 Task: Add an event with the title Casual Coffee Meeting with Key Business Mentor, date '2023/11/25', time 7:50 AM to 9:50 AM, logged in from the account softage.3@softage.netand send the event invitation to softage.6@softage.net and softage.7@softage.net. Set a reminder for the event 30 minutes before
Action: Mouse moved to (105, 100)
Screenshot: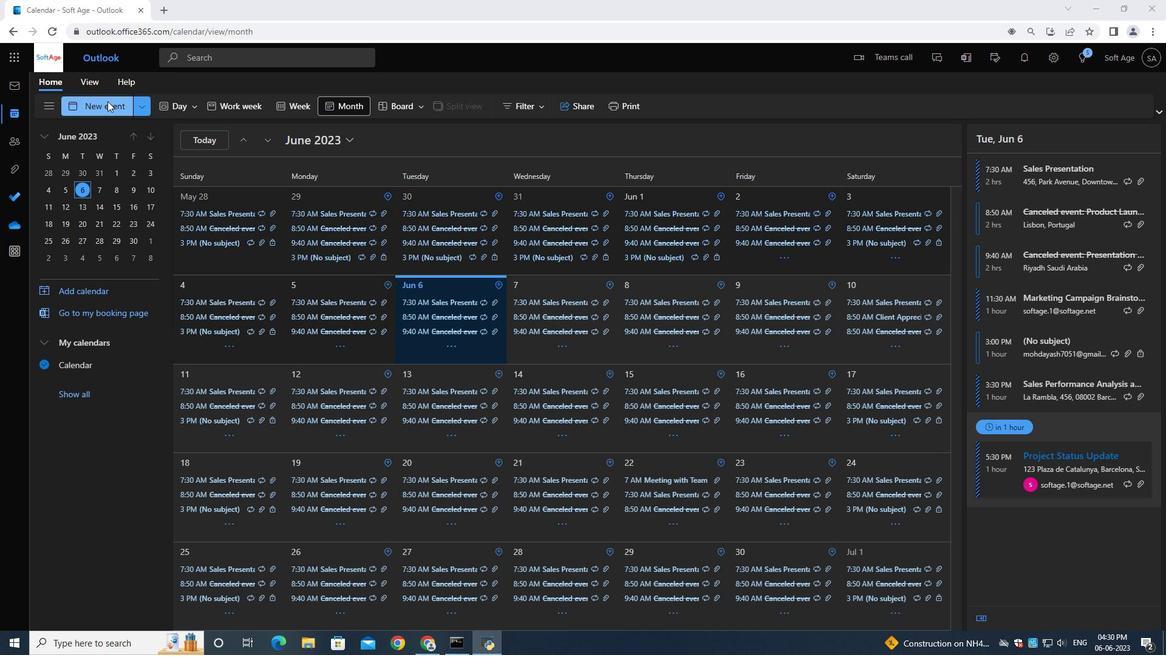 
Action: Mouse pressed left at (105, 100)
Screenshot: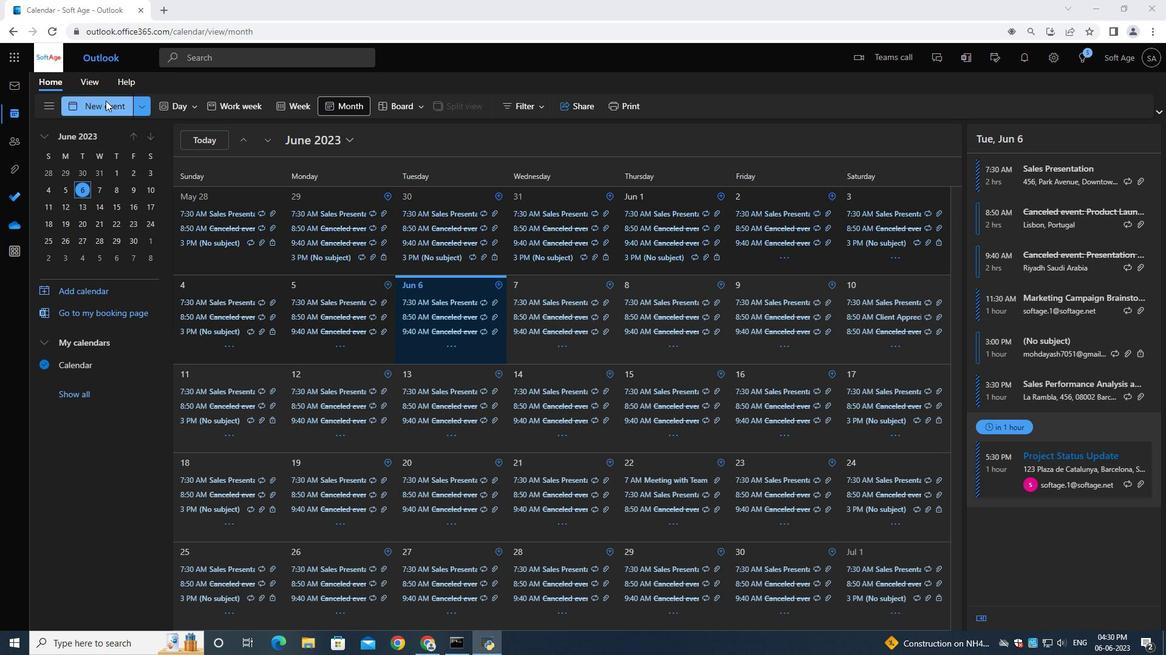 
Action: Mouse moved to (298, 193)
Screenshot: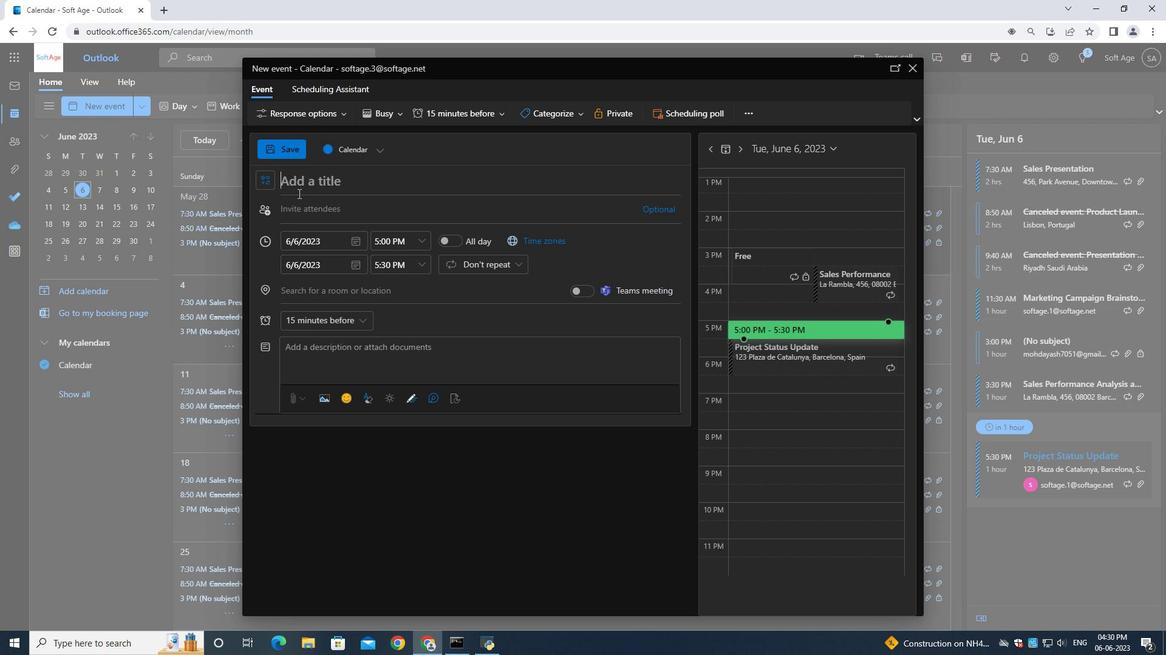 
Action: Key pressed <Key.shift><Key.shift><Key.shift><Key.shift><Key.shift><Key.shift><Key.shift><Key.shift><Key.shift><Key.shift><Key.shift><Key.shift><Key.shift><Key.shift><Key.shift><Key.shift><Key.shift><Key.shift>Softag<Key.backspace><Key.backspace><Key.backspace><Key.backspace><Key.backspace><Key.backspace><Key.backspace><Key.backspace><Key.shift><Key.shift>Casual<Key.space><Key.shift>Coffee<Key.space><Key.shift><Key.shift><Key.shift>Meeting<Key.space><Key.shift><Key.shift><Key.shift><Key.shift><Key.shift><Key.shift><Key.shift><Key.shift><Key.shift><Key.shift><Key.shift><Key.shift><Key.shift>with<Key.space><Key.shift>Key<Key.space><Key.shift><Key.shift><Key.shift><Key.shift>Business<Key.space><Key.shift>Mentor
Screenshot: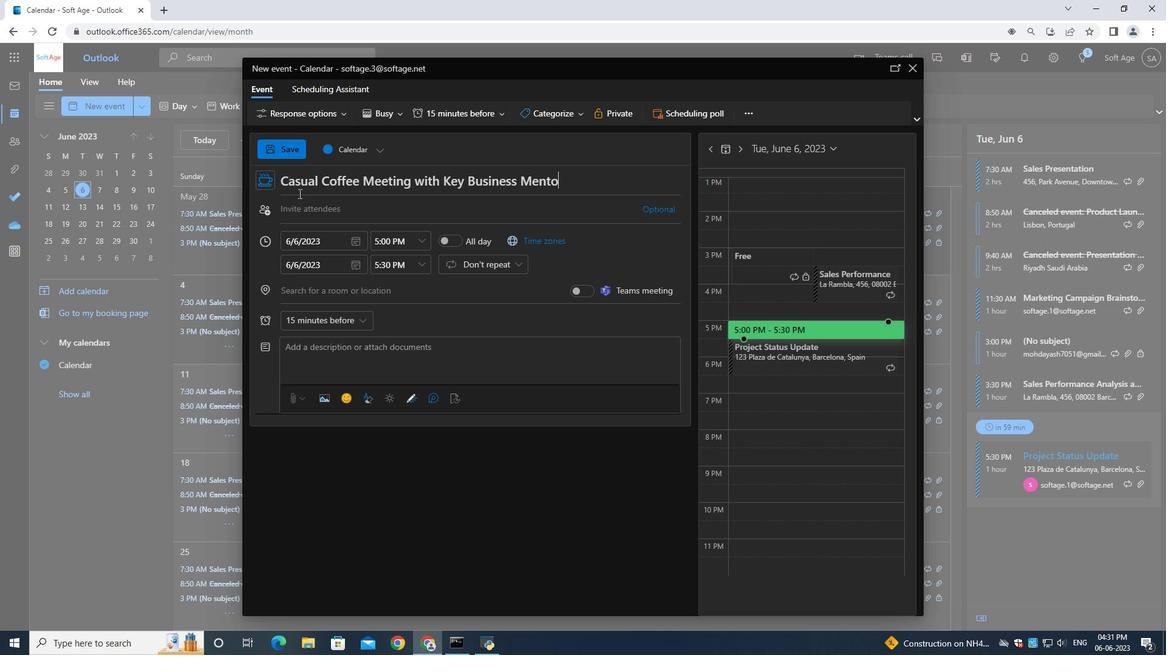 
Action: Mouse moved to (360, 242)
Screenshot: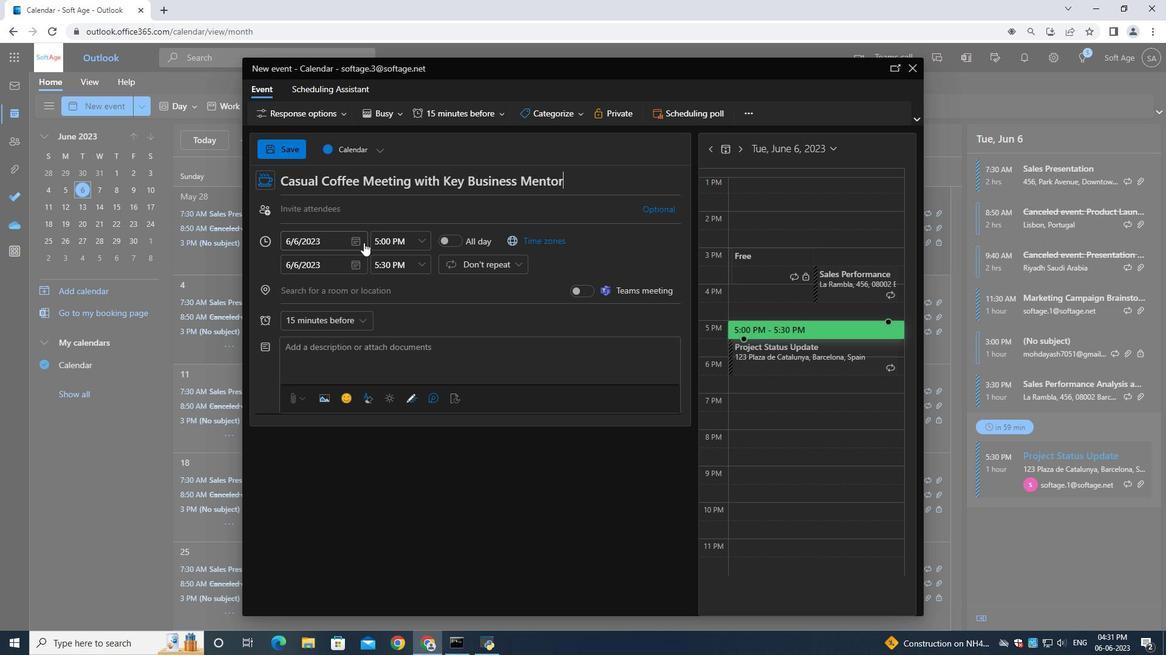 
Action: Mouse pressed left at (360, 242)
Screenshot: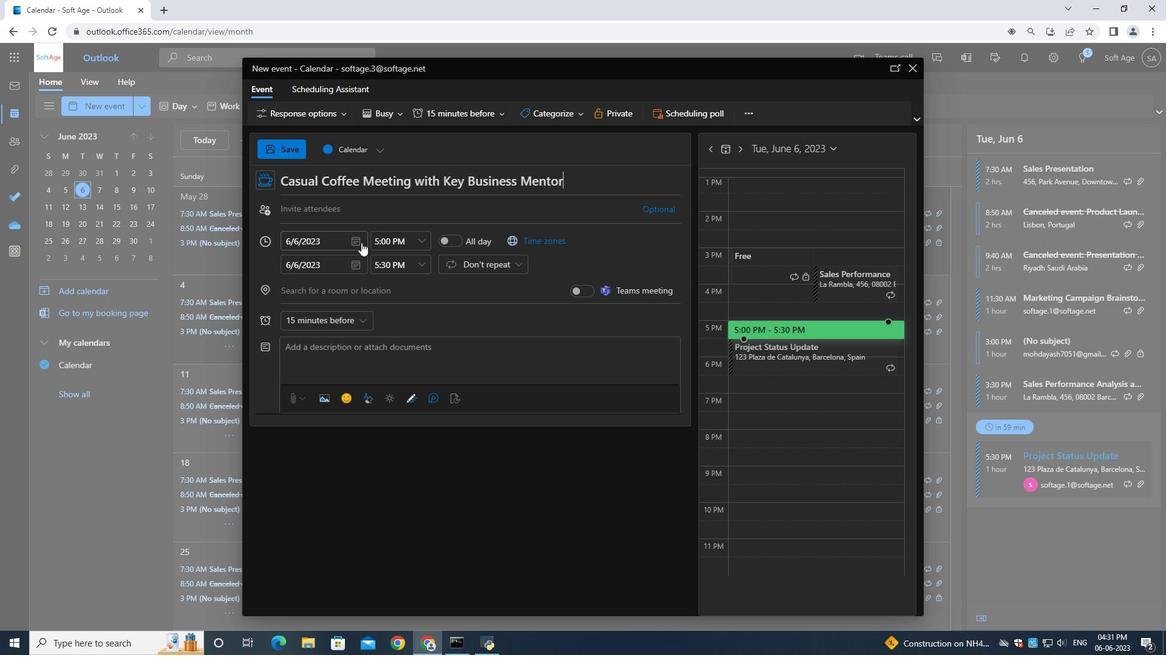 
Action: Mouse moved to (399, 270)
Screenshot: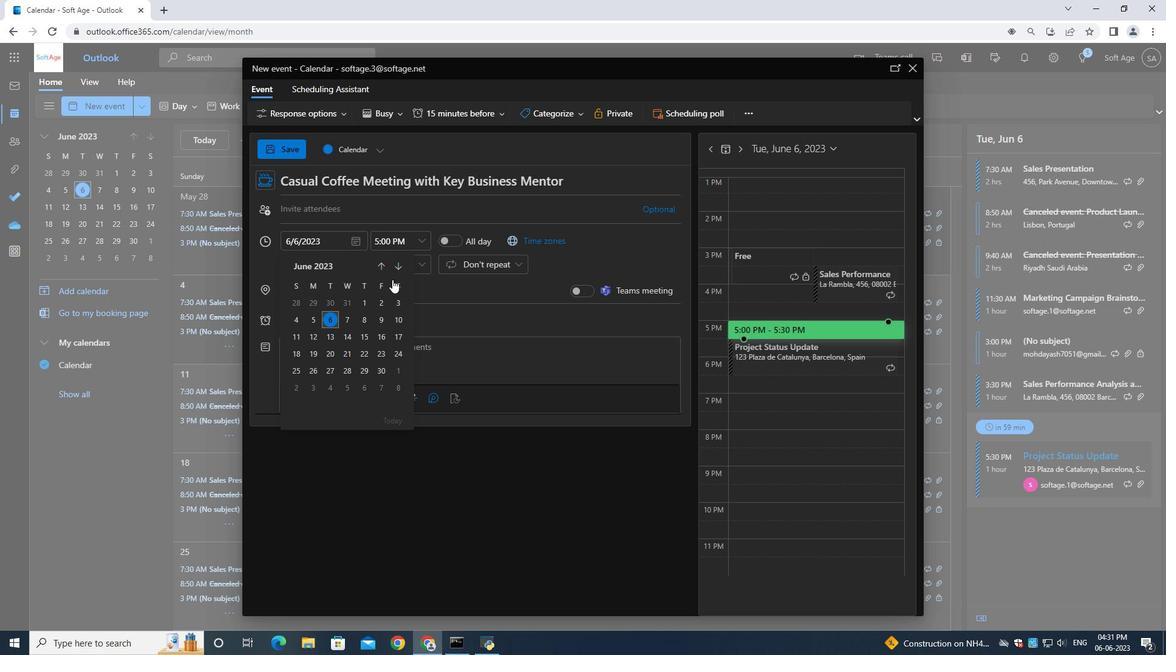 
Action: Mouse pressed left at (399, 270)
Screenshot: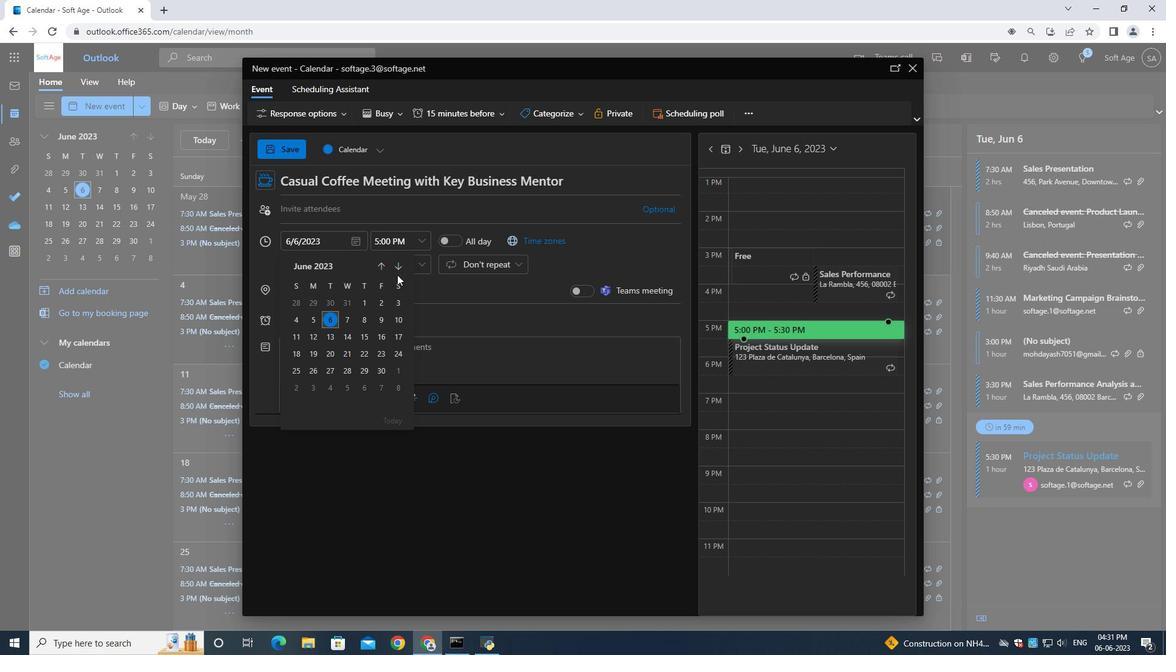 
Action: Mouse pressed left at (399, 270)
Screenshot: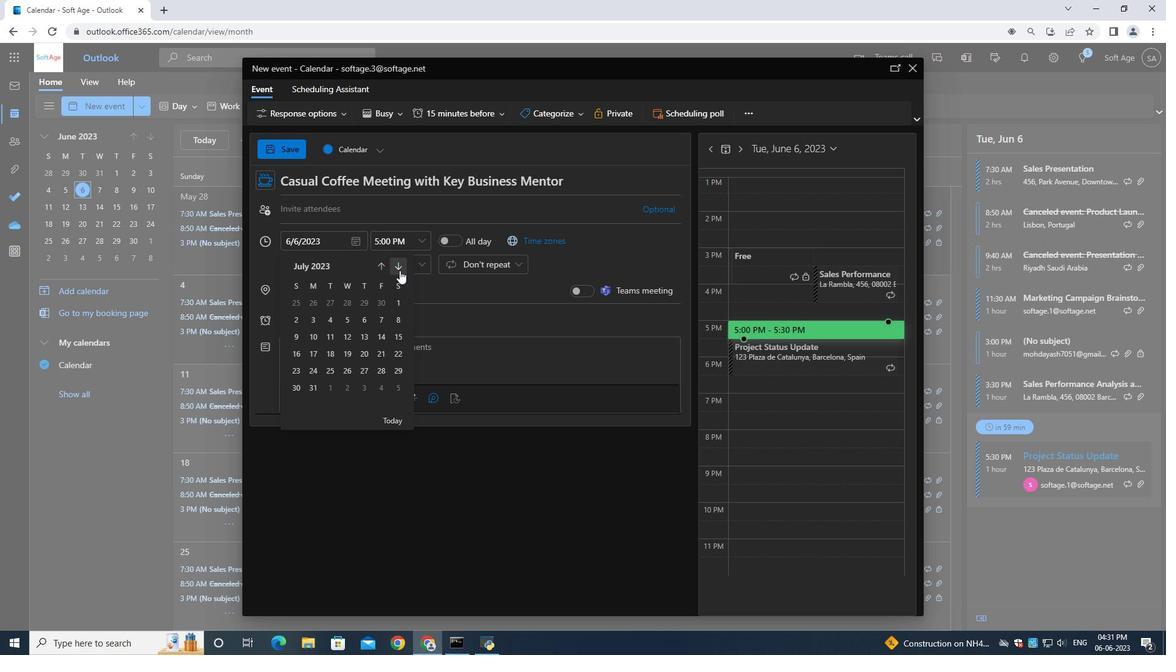 
Action: Mouse moved to (400, 270)
Screenshot: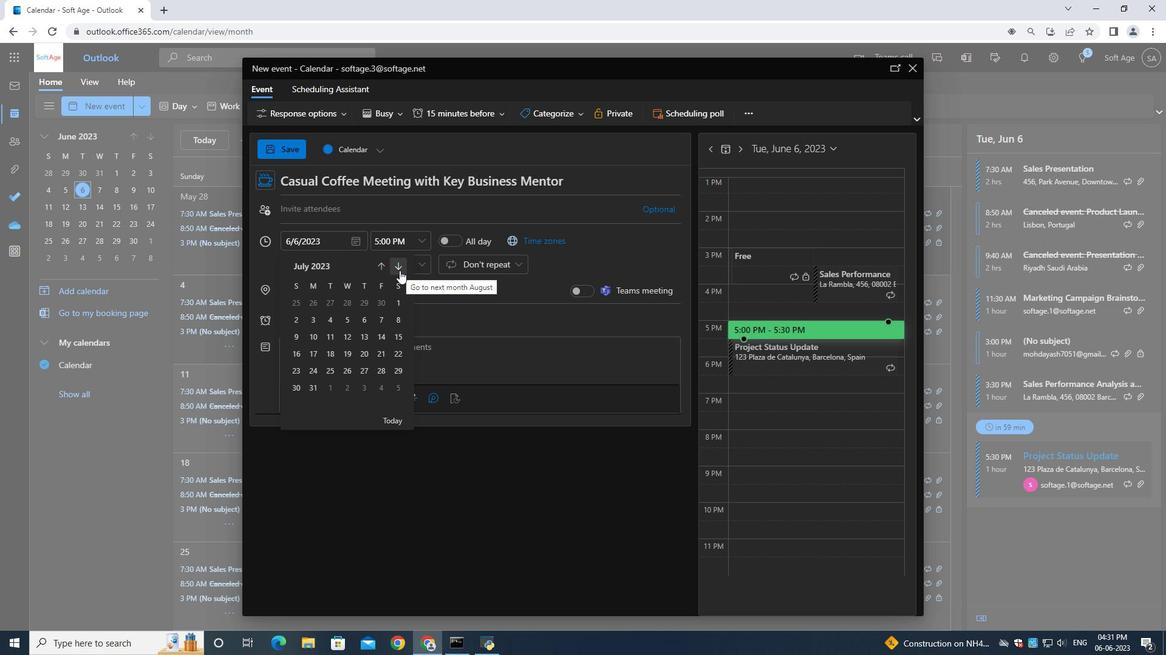 
Action: Mouse pressed left at (400, 270)
Screenshot: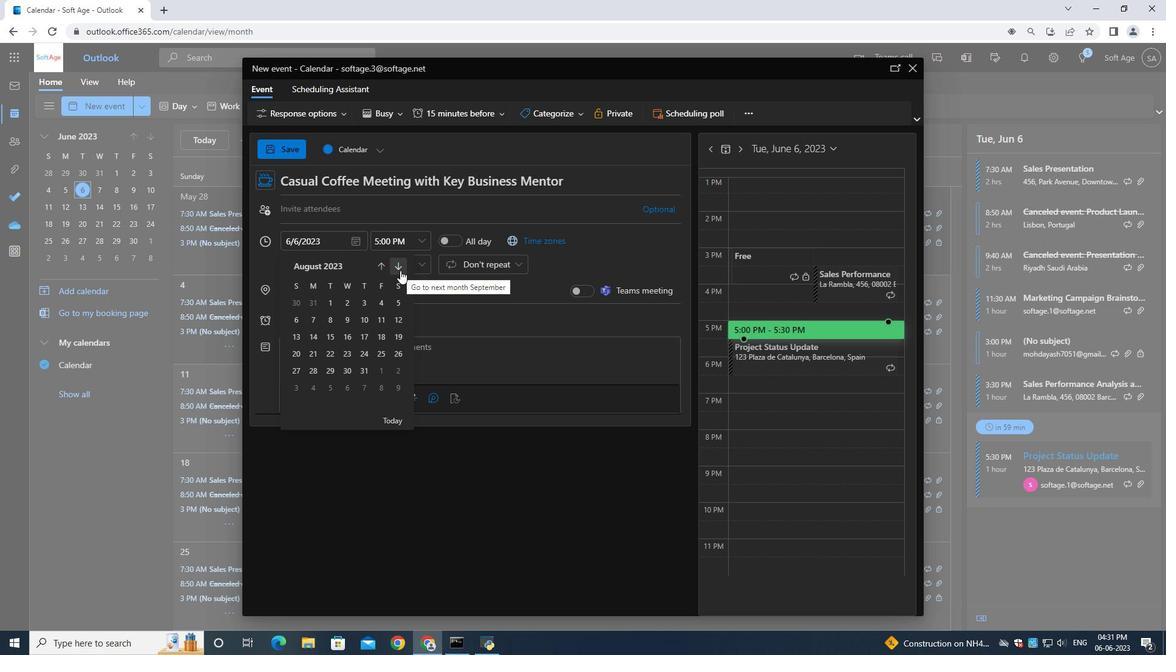 
Action: Mouse pressed left at (400, 270)
Screenshot: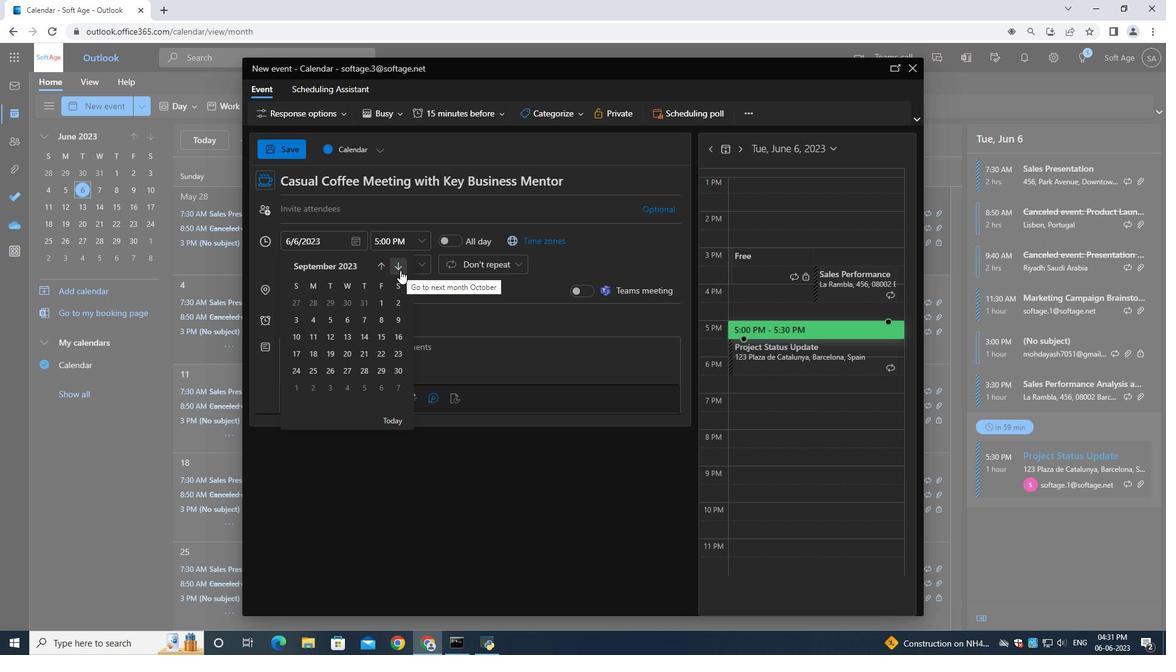 
Action: Mouse pressed left at (400, 270)
Screenshot: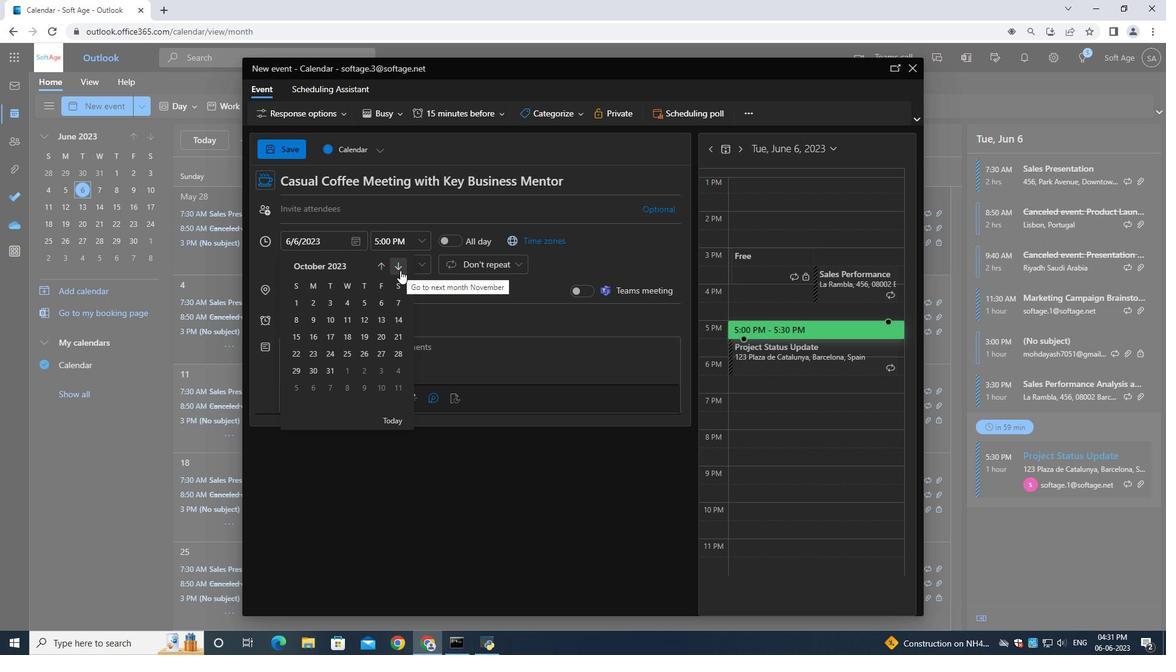 
Action: Mouse moved to (393, 351)
Screenshot: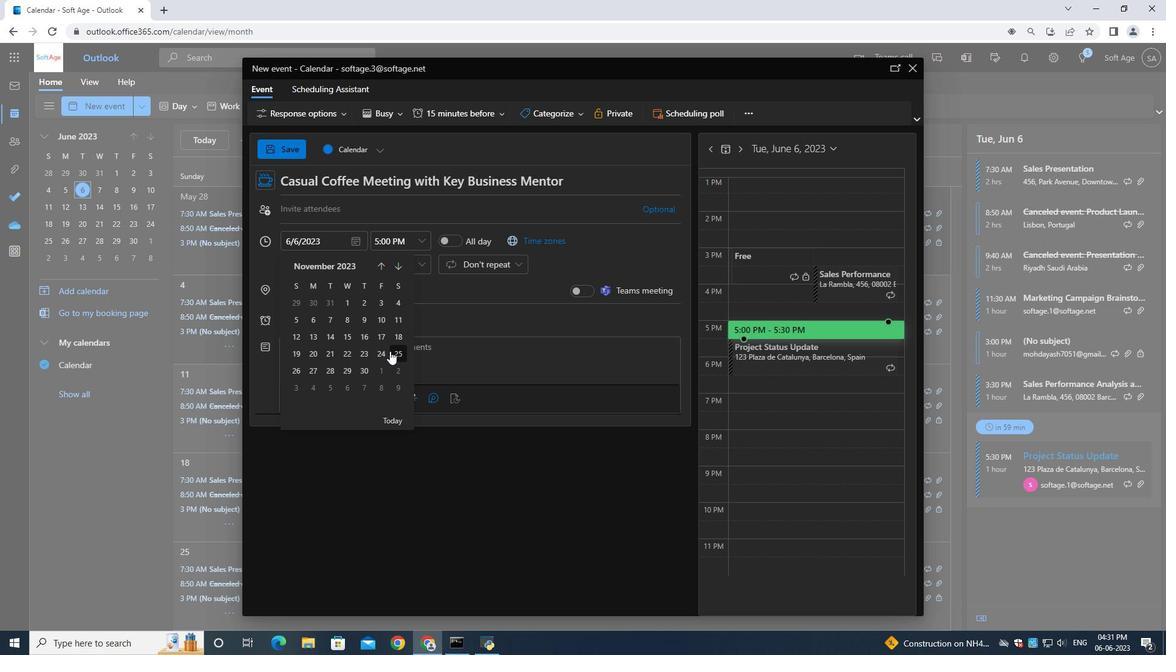
Action: Mouse pressed left at (393, 351)
Screenshot: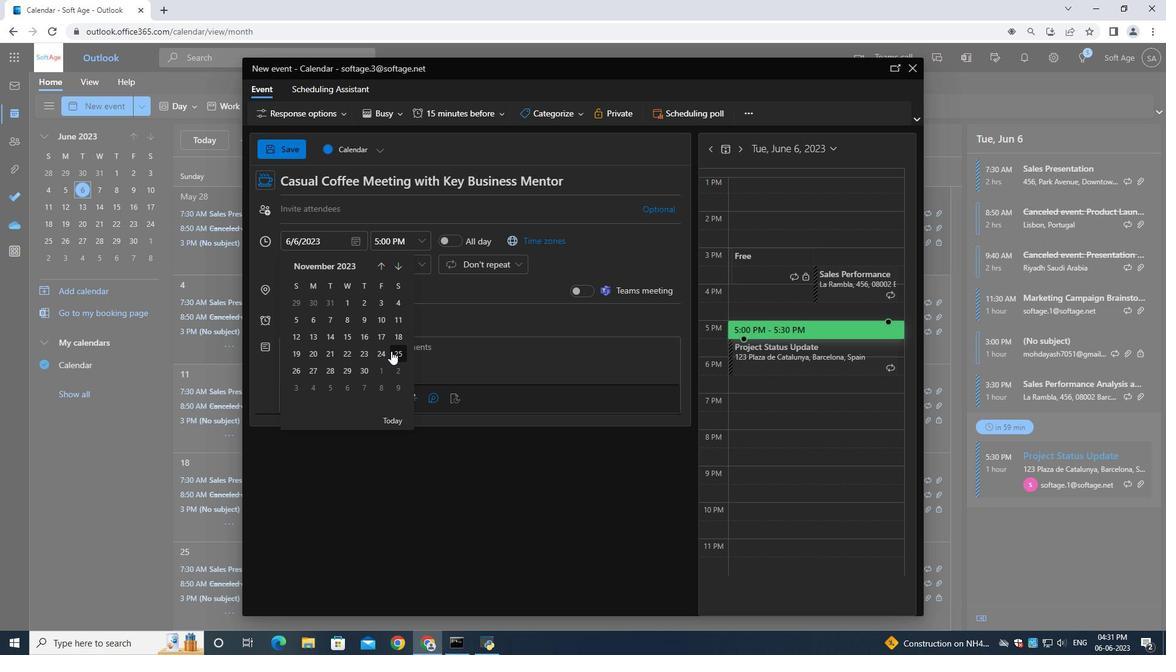 
Action: Mouse moved to (383, 241)
Screenshot: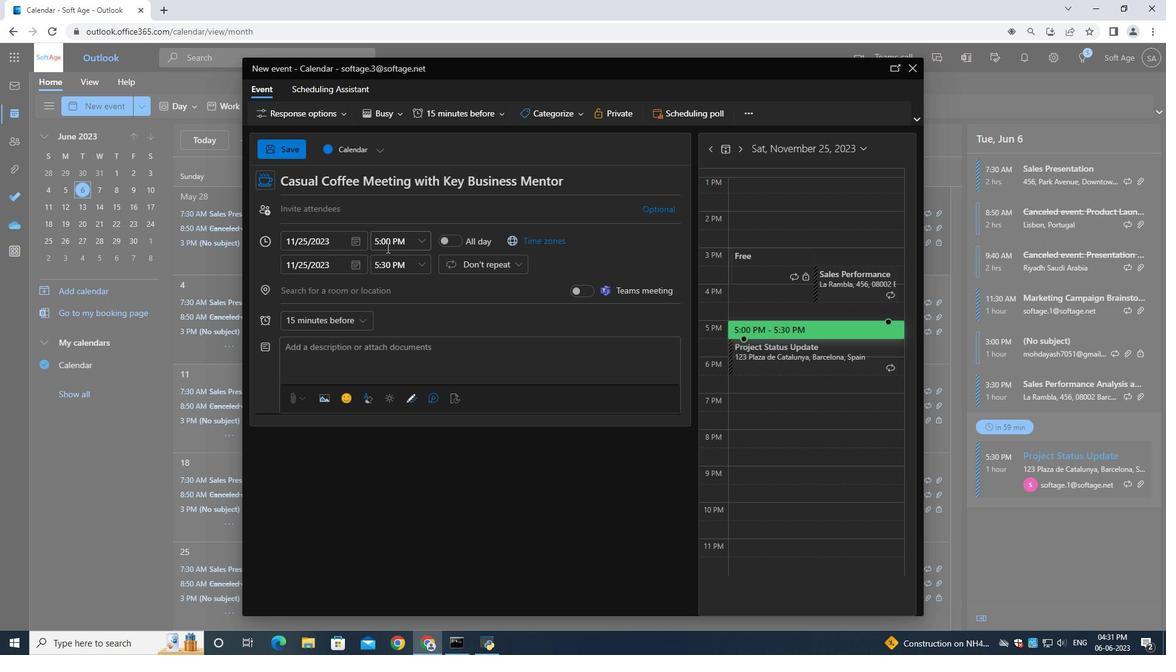 
Action: Mouse pressed left at (383, 241)
Screenshot: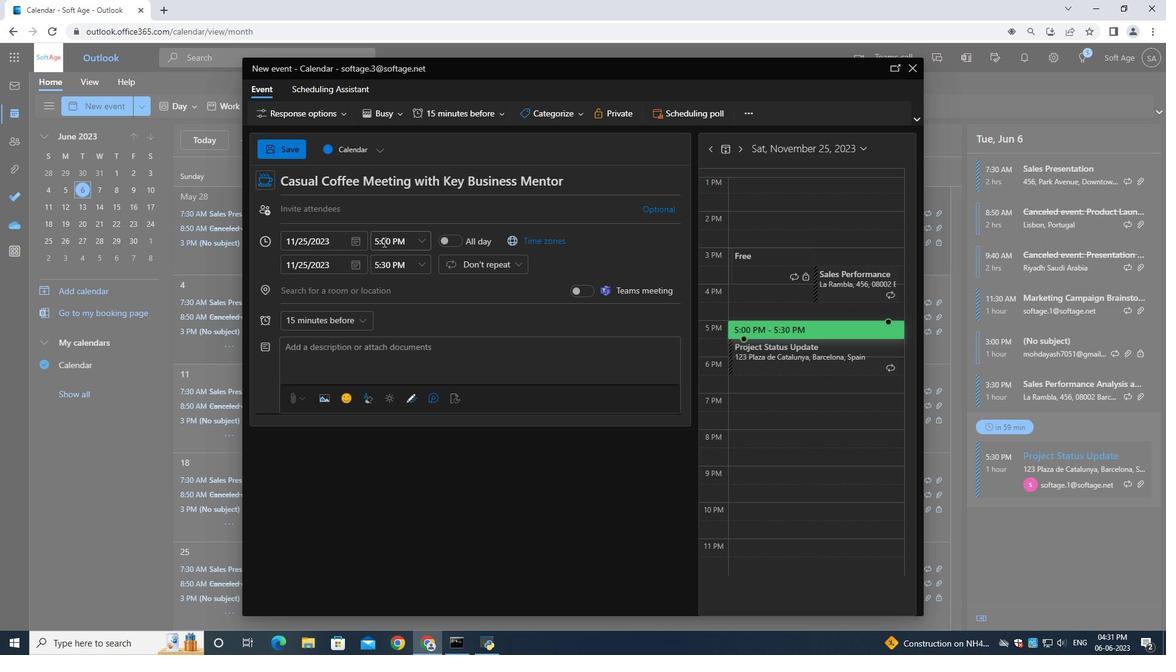 
Action: Mouse moved to (385, 241)
Screenshot: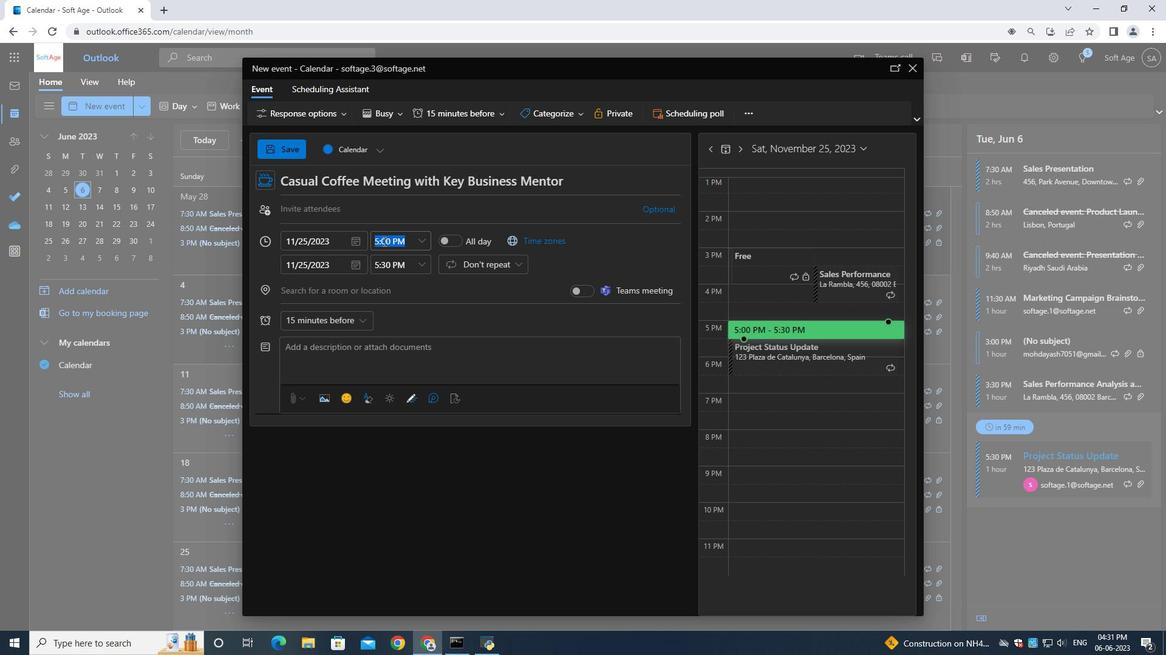 
Action: Key pressed 7<Key.shift_r>:50<Key.shift>AM
Screenshot: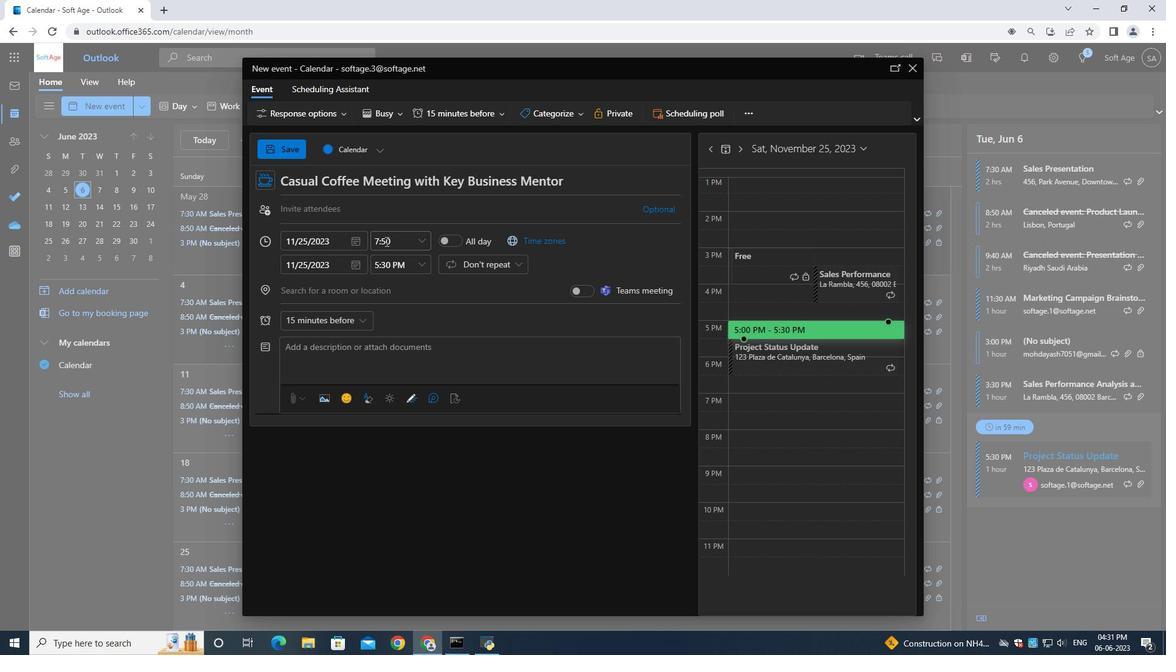 
Action: Mouse moved to (389, 261)
Screenshot: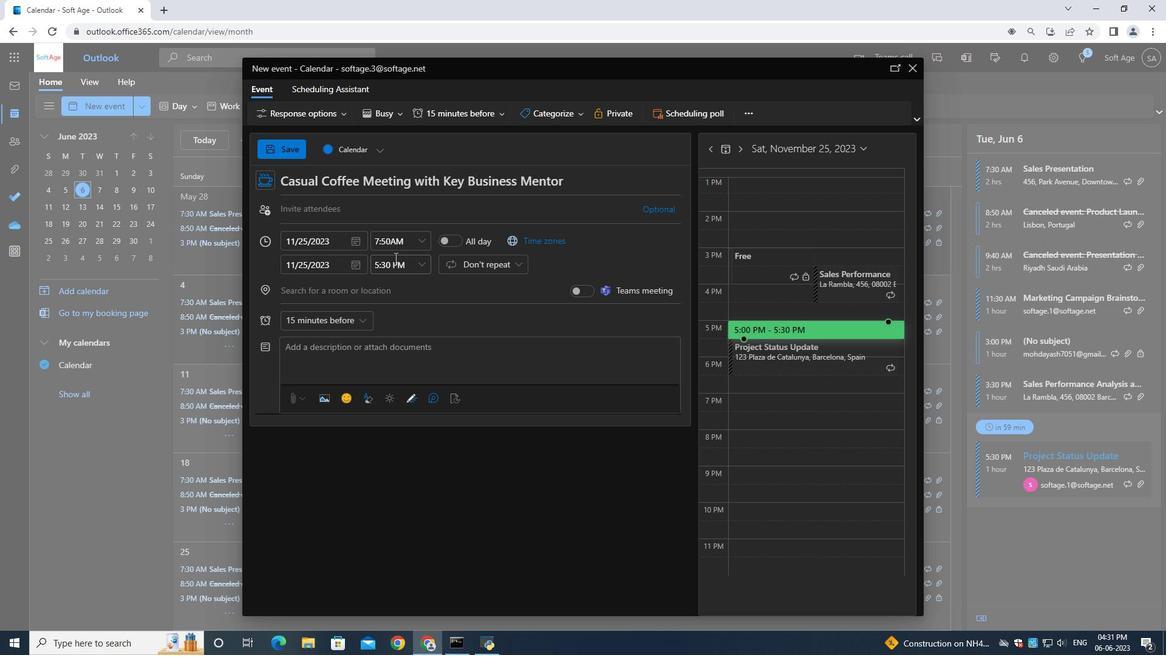 
Action: Mouse pressed left at (389, 261)
Screenshot: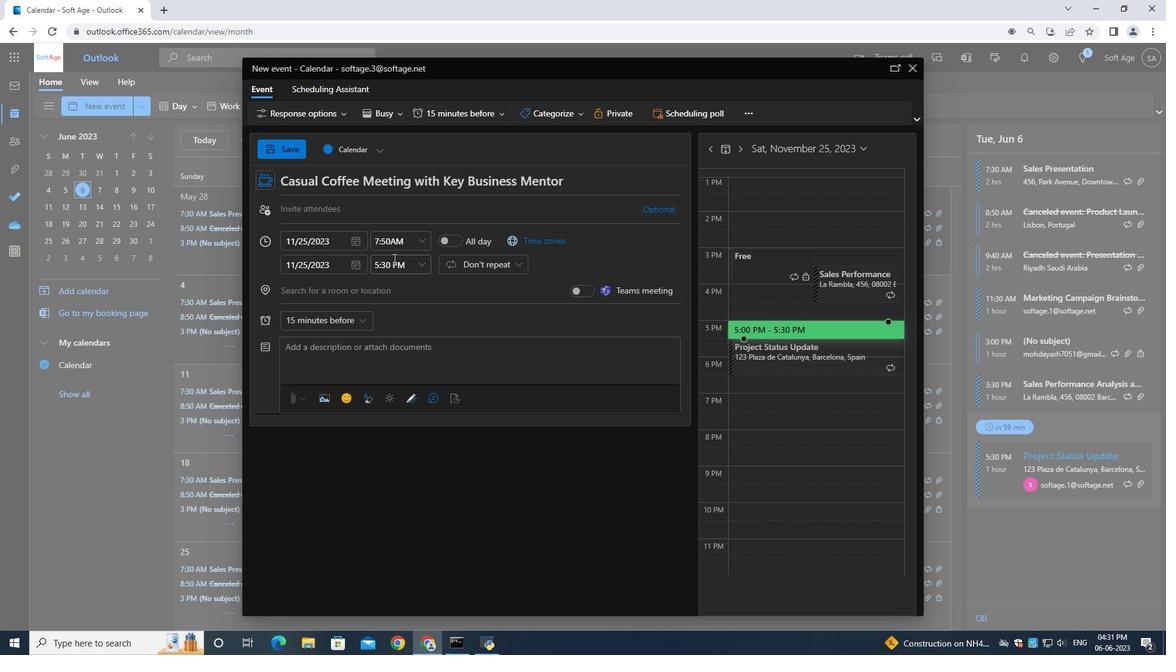 
Action: Mouse moved to (389, 261)
Screenshot: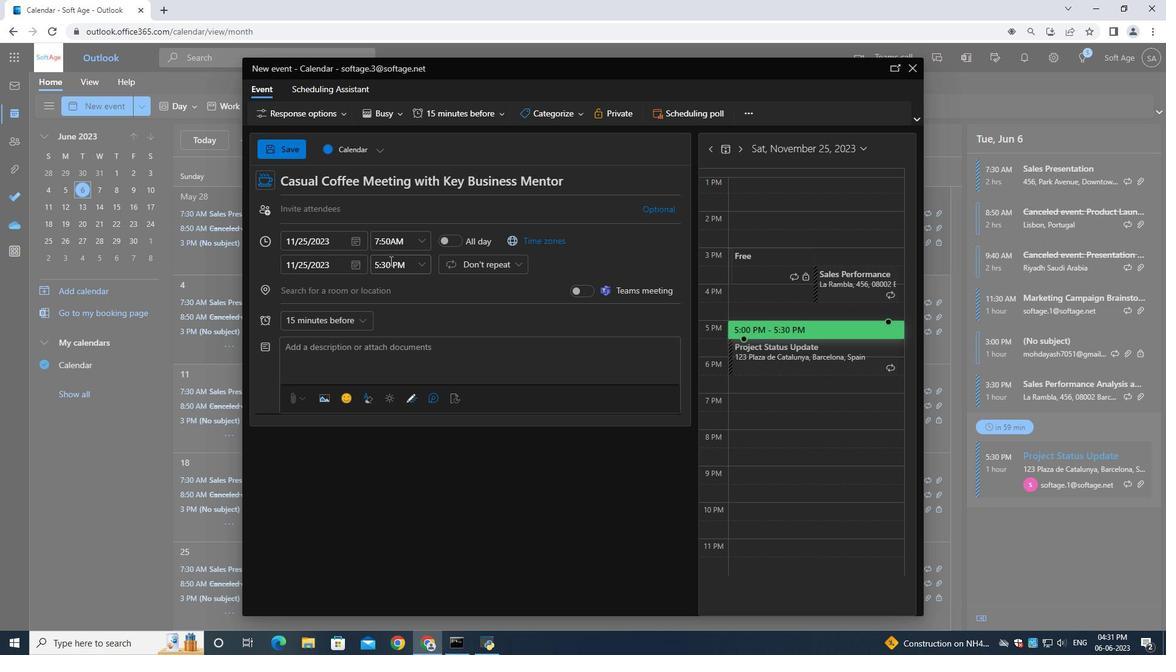 
Action: Key pressed 9<Key.shift_r>:50<Key.shift>AM
Screenshot: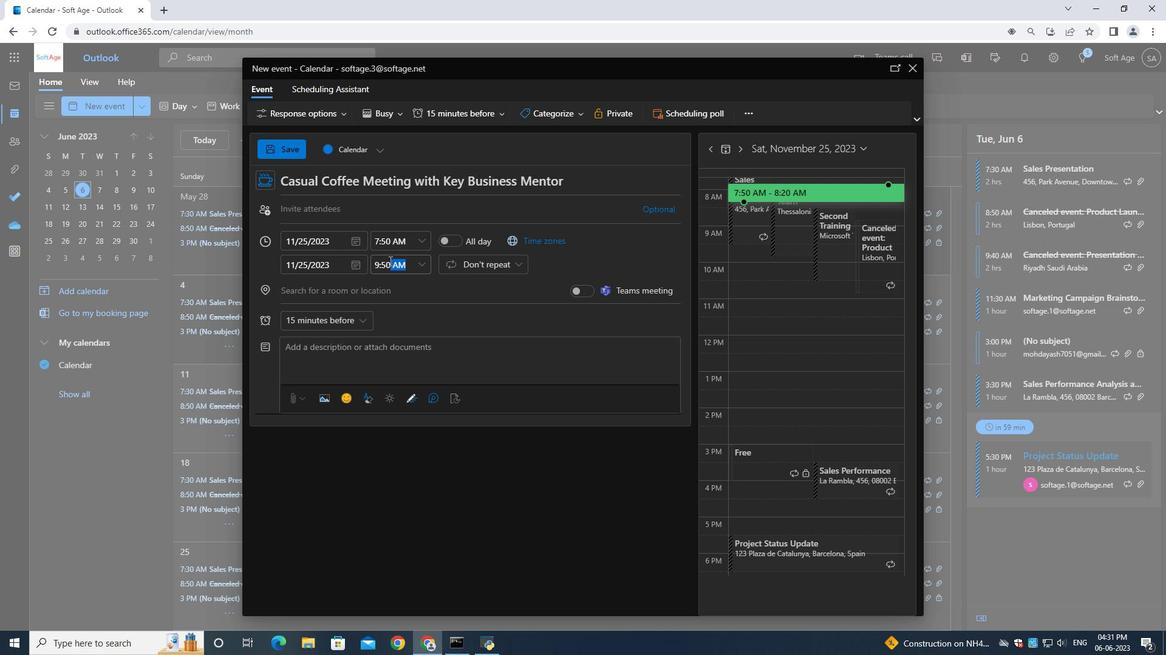 
Action: Mouse moved to (295, 208)
Screenshot: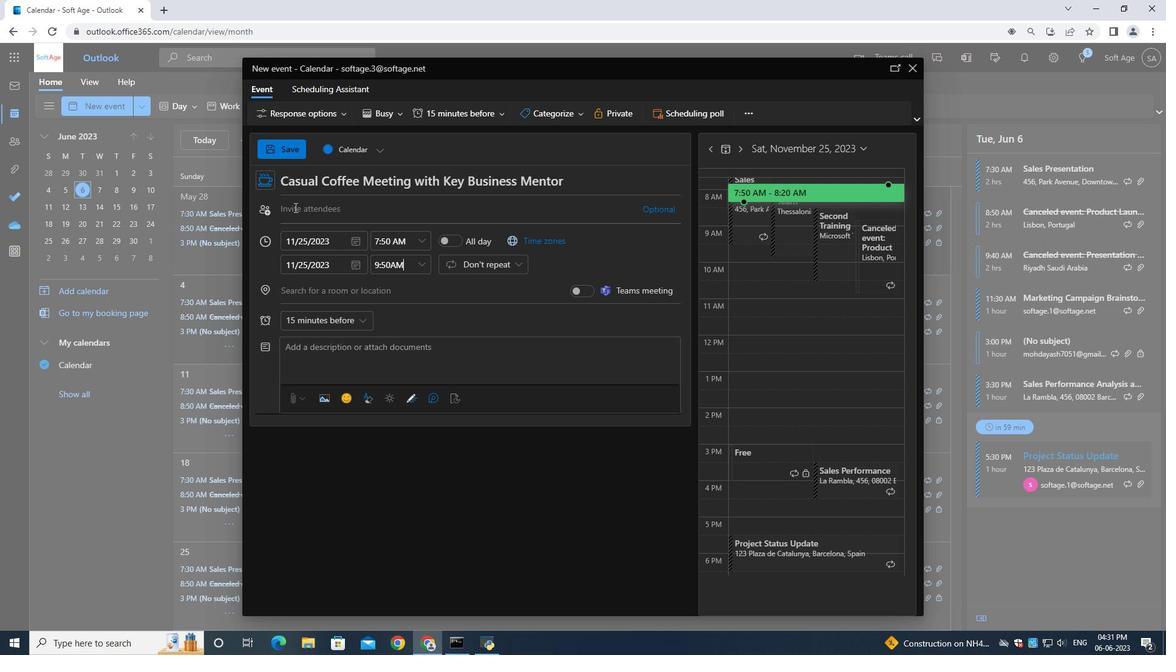 
Action: Mouse pressed left at (295, 208)
Screenshot: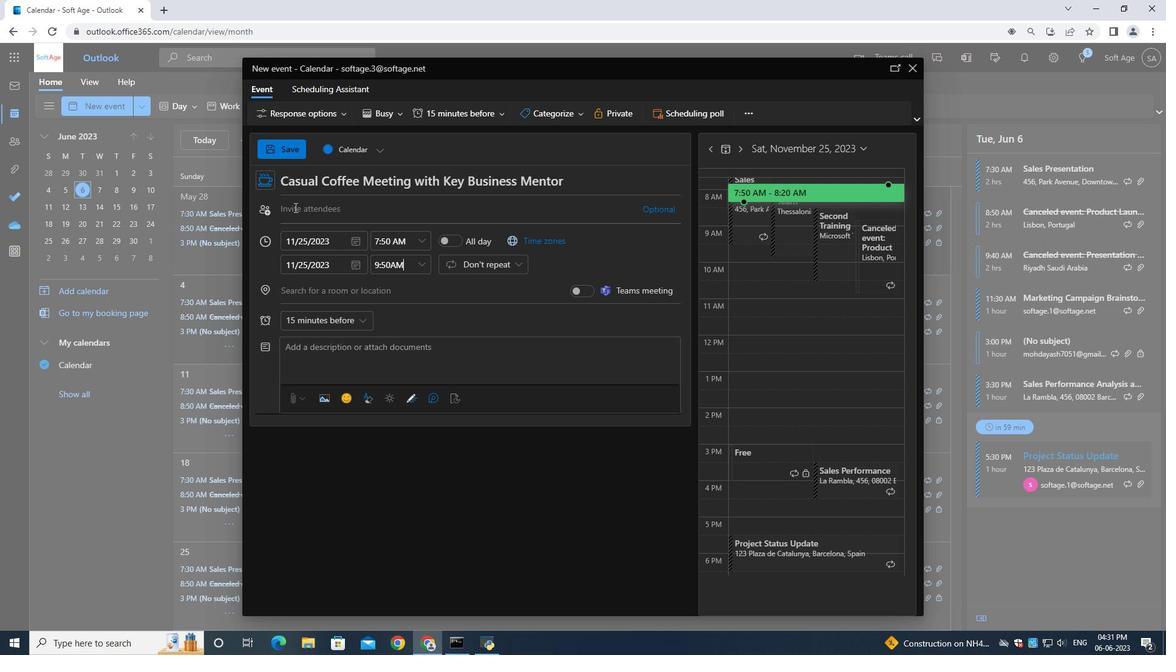 
Action: Key pressed softage.6<Key.shift>@softage.net
Screenshot: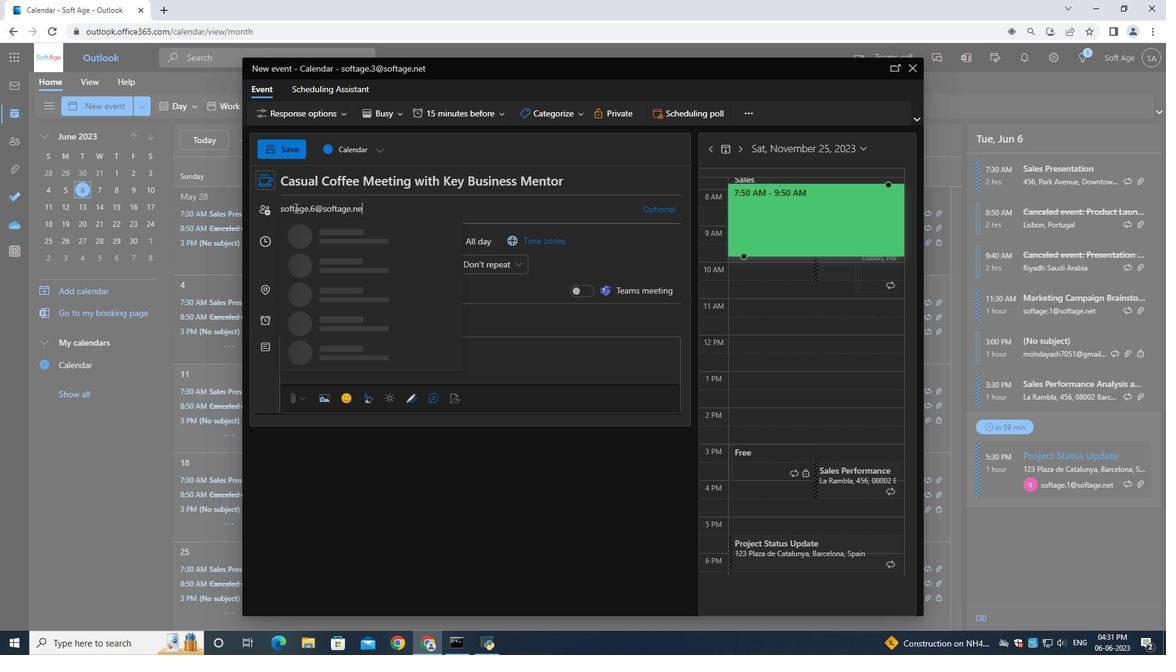 
Action: Mouse moved to (346, 238)
Screenshot: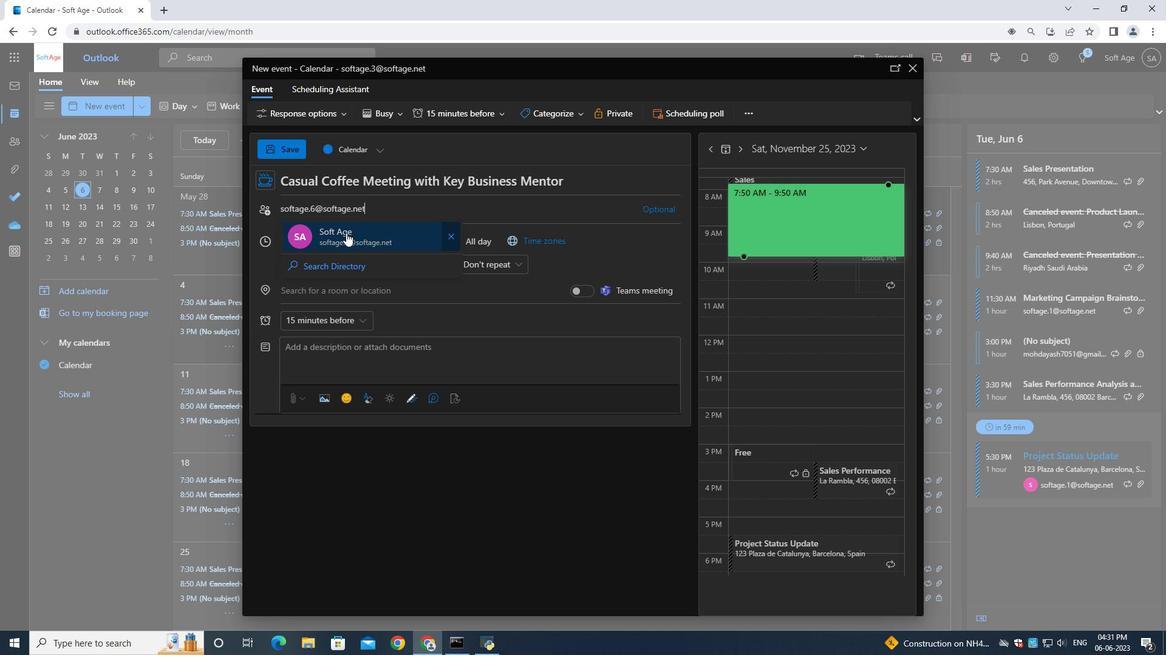 
Action: Mouse pressed left at (346, 238)
Screenshot: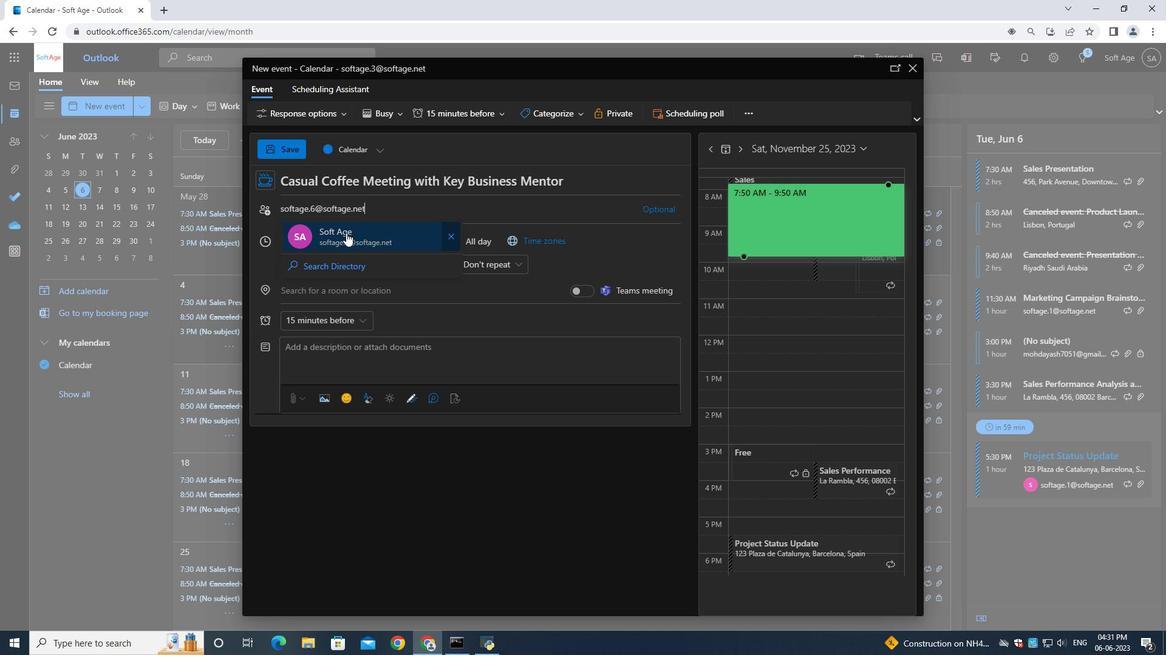 
Action: Mouse moved to (348, 236)
Screenshot: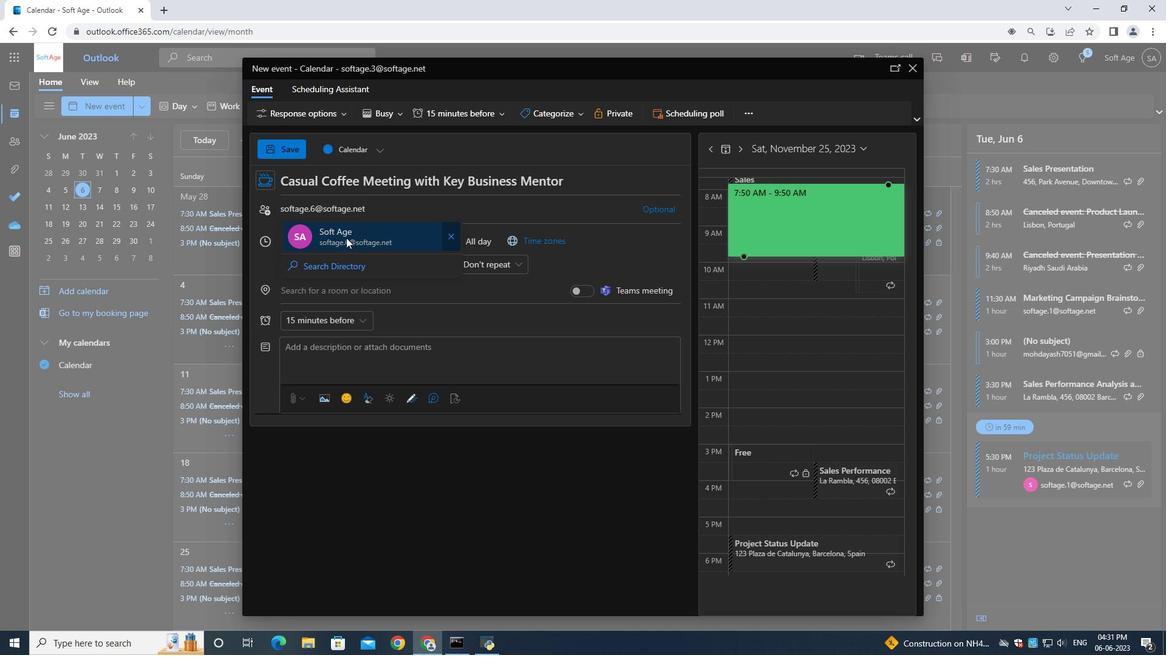 
Action: Key pressed softage.7<Key.shift>@softage.net
Screenshot: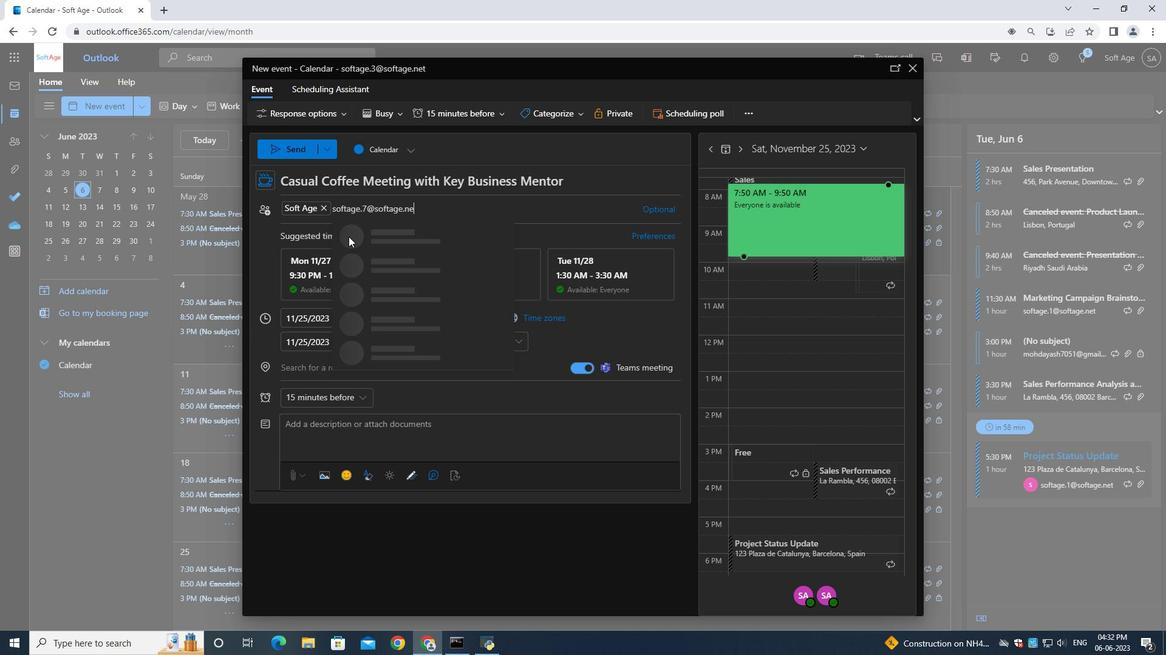 
Action: Mouse moved to (368, 237)
Screenshot: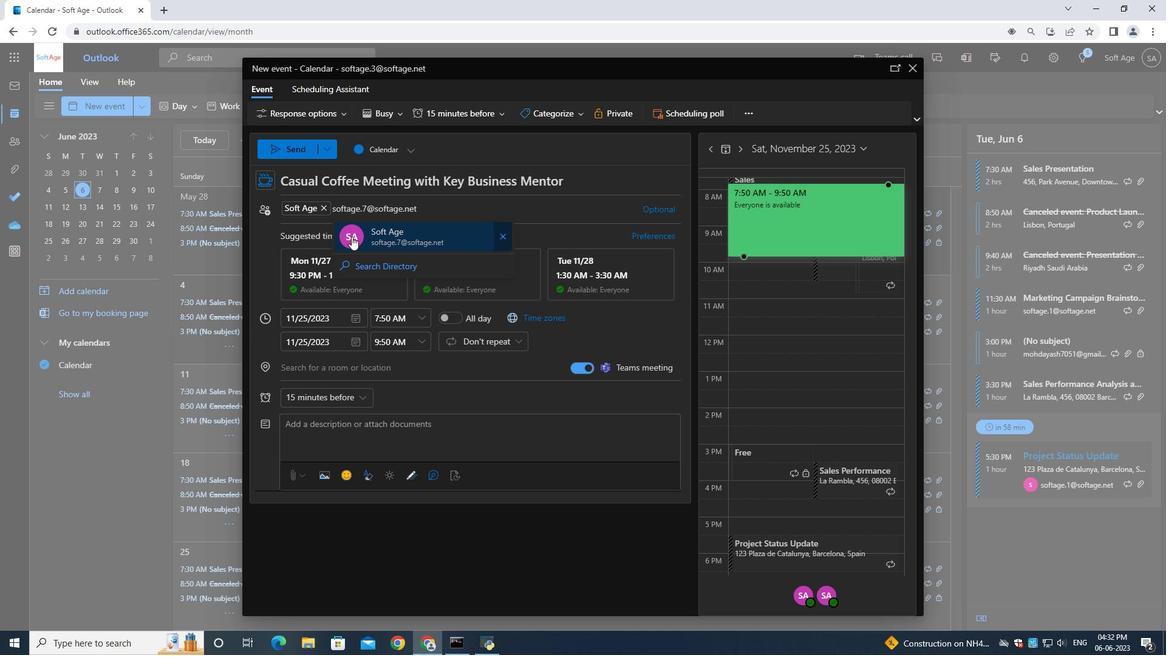 
Action: Mouse pressed left at (368, 237)
Screenshot: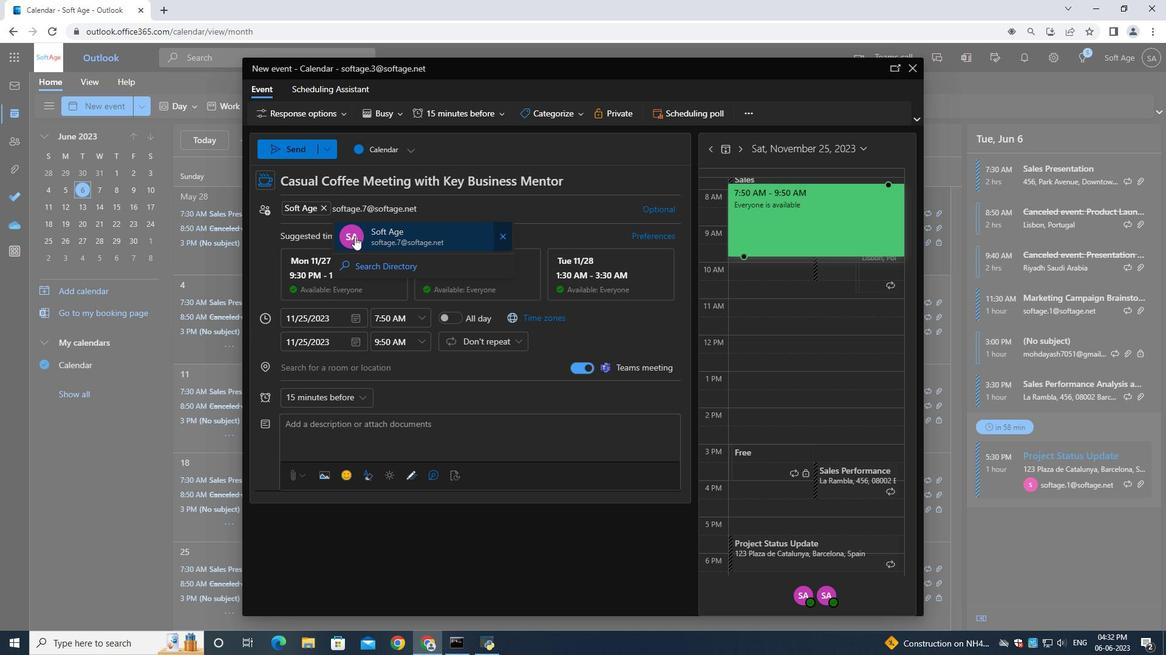 
Action: Mouse moved to (324, 400)
Screenshot: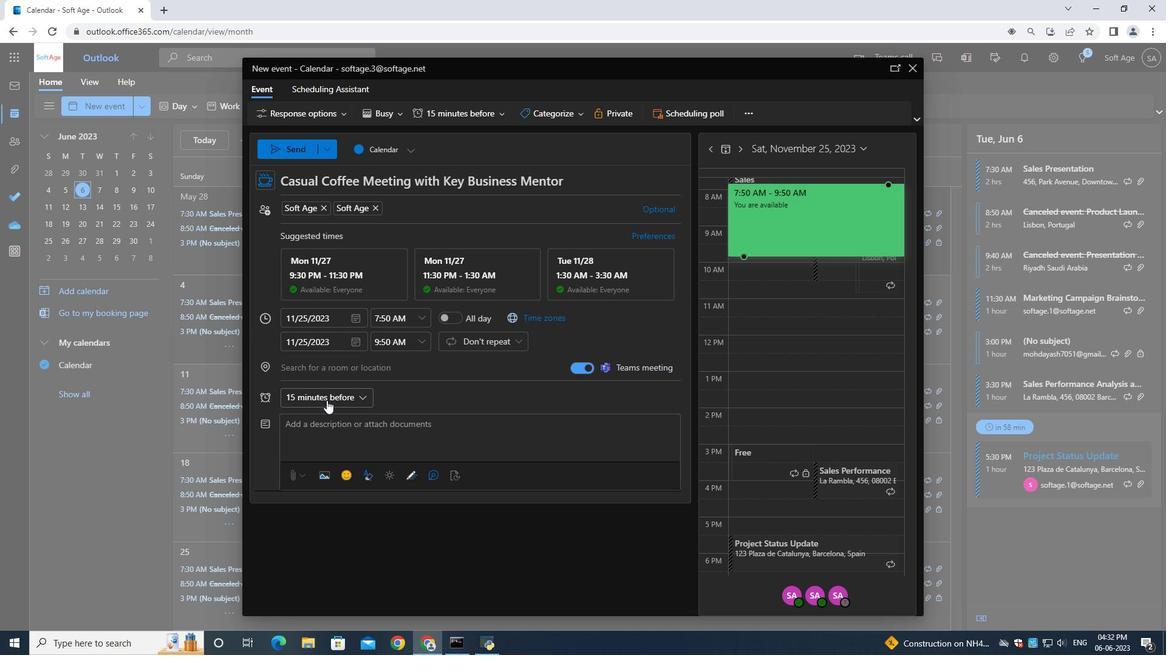 
Action: Mouse pressed left at (324, 400)
Screenshot: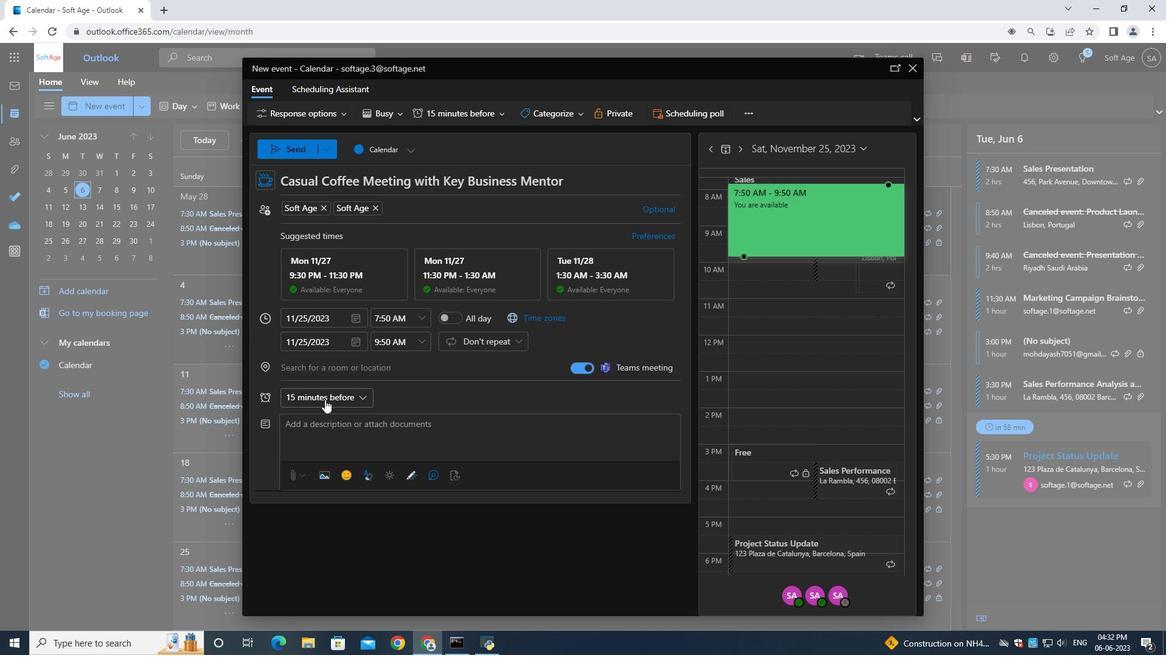 
Action: Mouse moved to (323, 247)
Screenshot: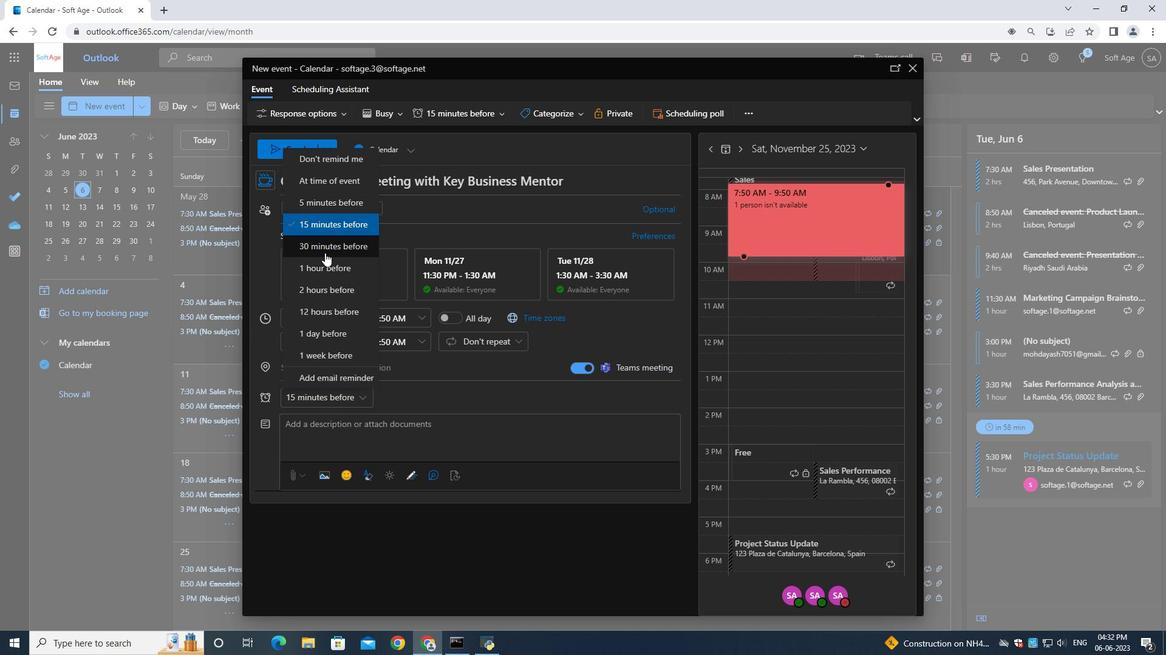 
Action: Mouse pressed left at (323, 247)
Screenshot: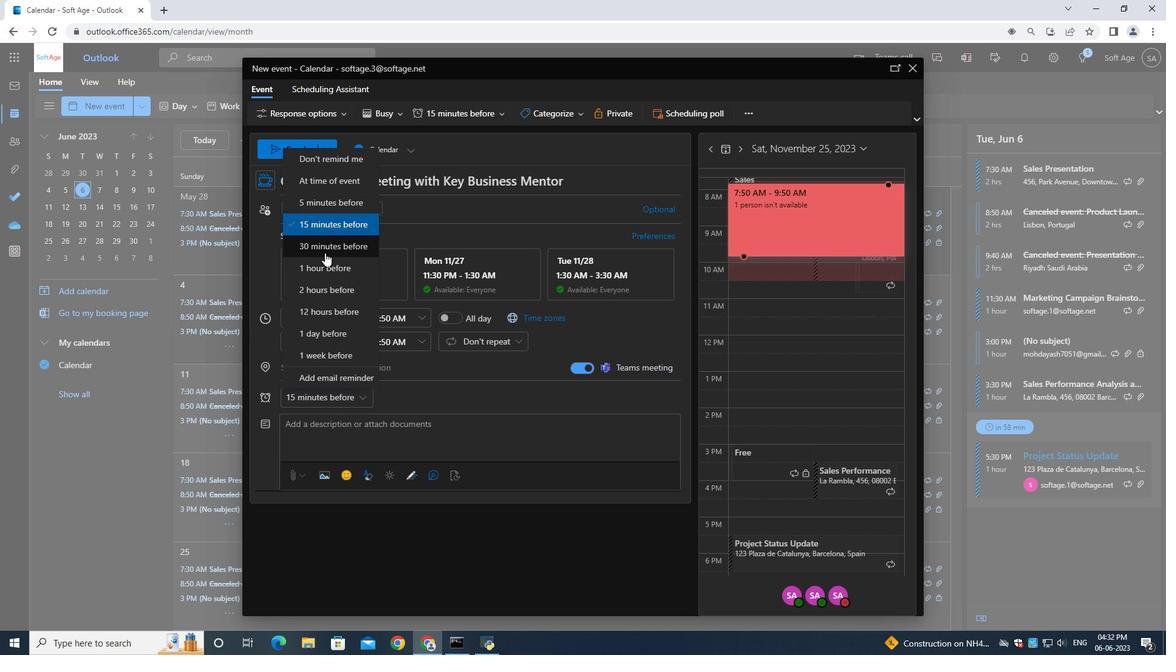 
Action: Mouse moved to (300, 154)
Screenshot: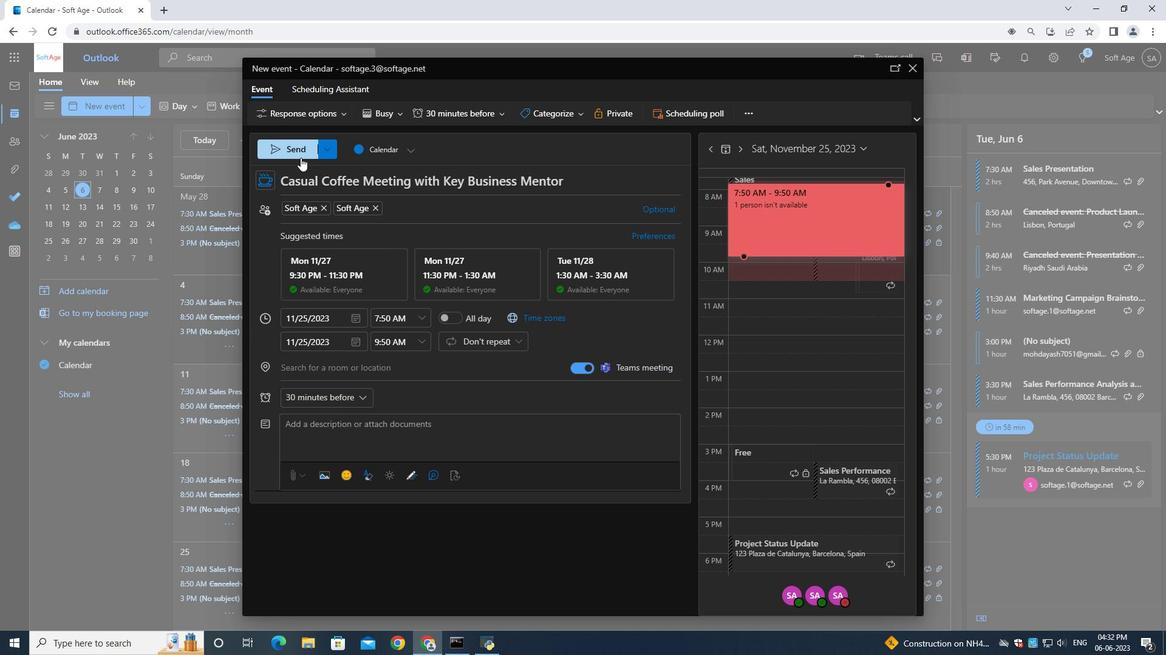 
Action: Mouse pressed left at (300, 154)
Screenshot: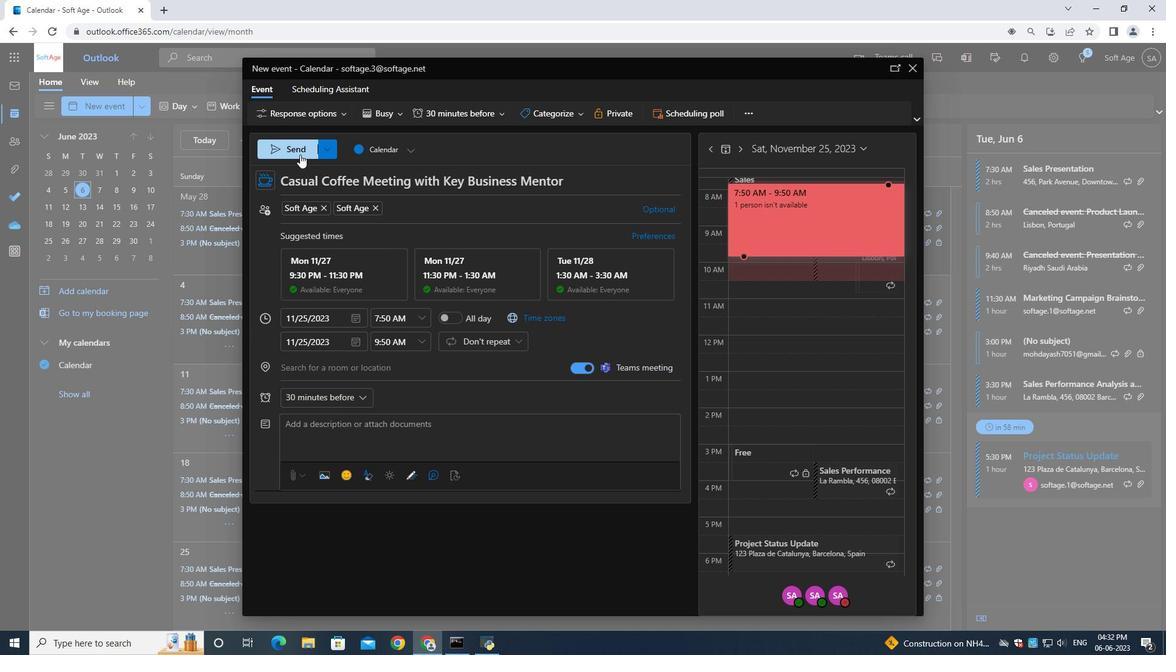 
Action: Mouse moved to (301, 154)
Screenshot: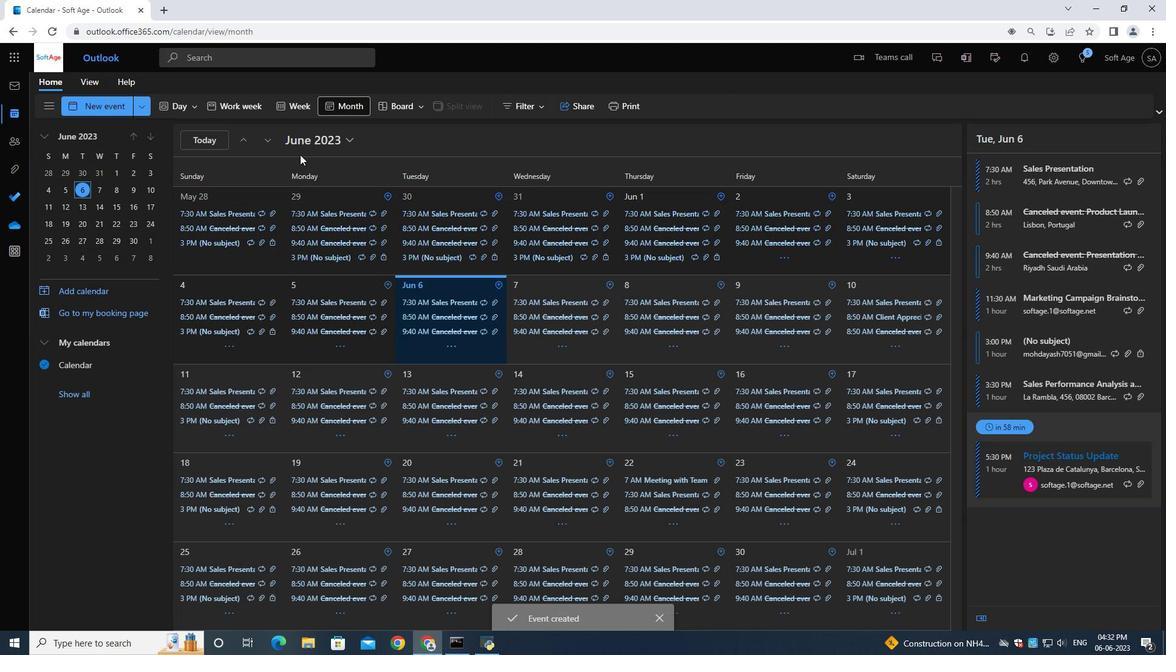 
